 Task: Open Outlook and navigate to the General settings in the Options menu.
Action: Mouse moved to (56, 35)
Screenshot: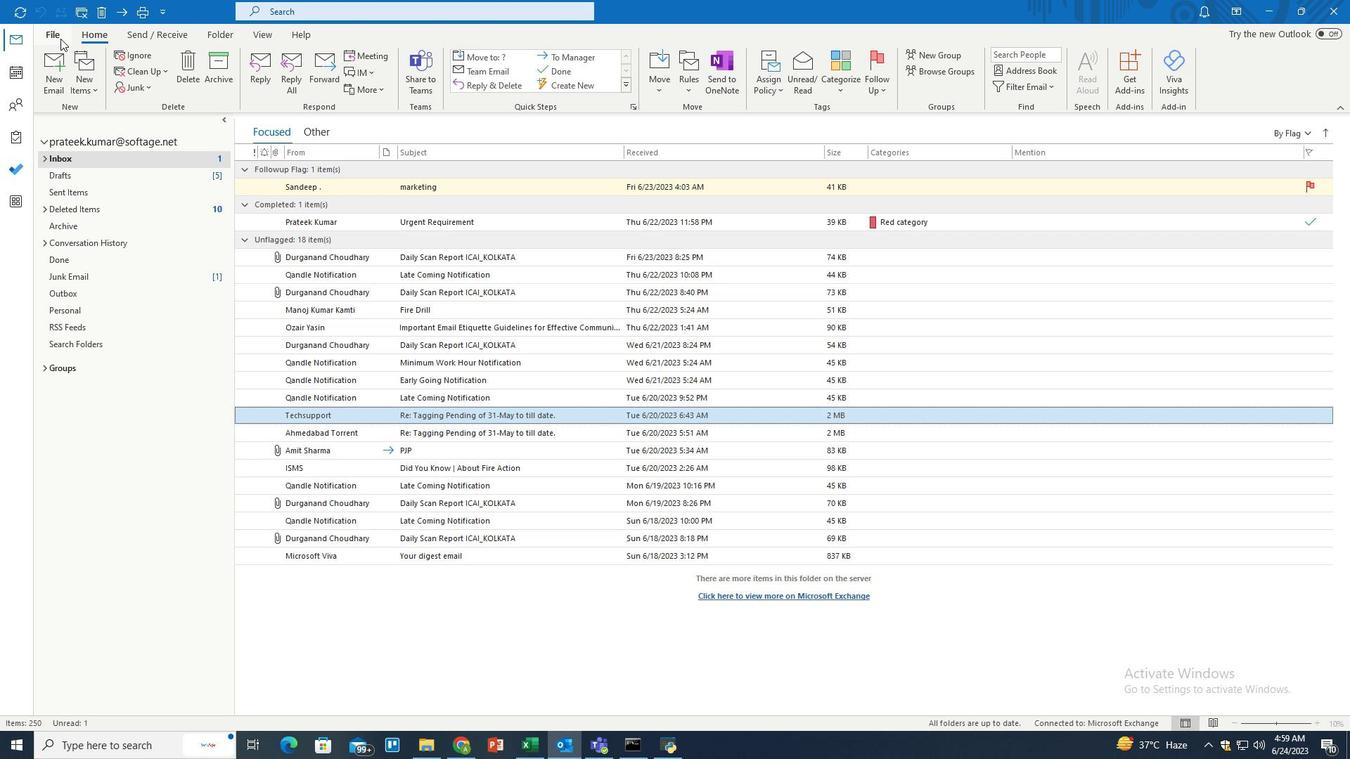 
Action: Mouse pressed left at (56, 35)
Screenshot: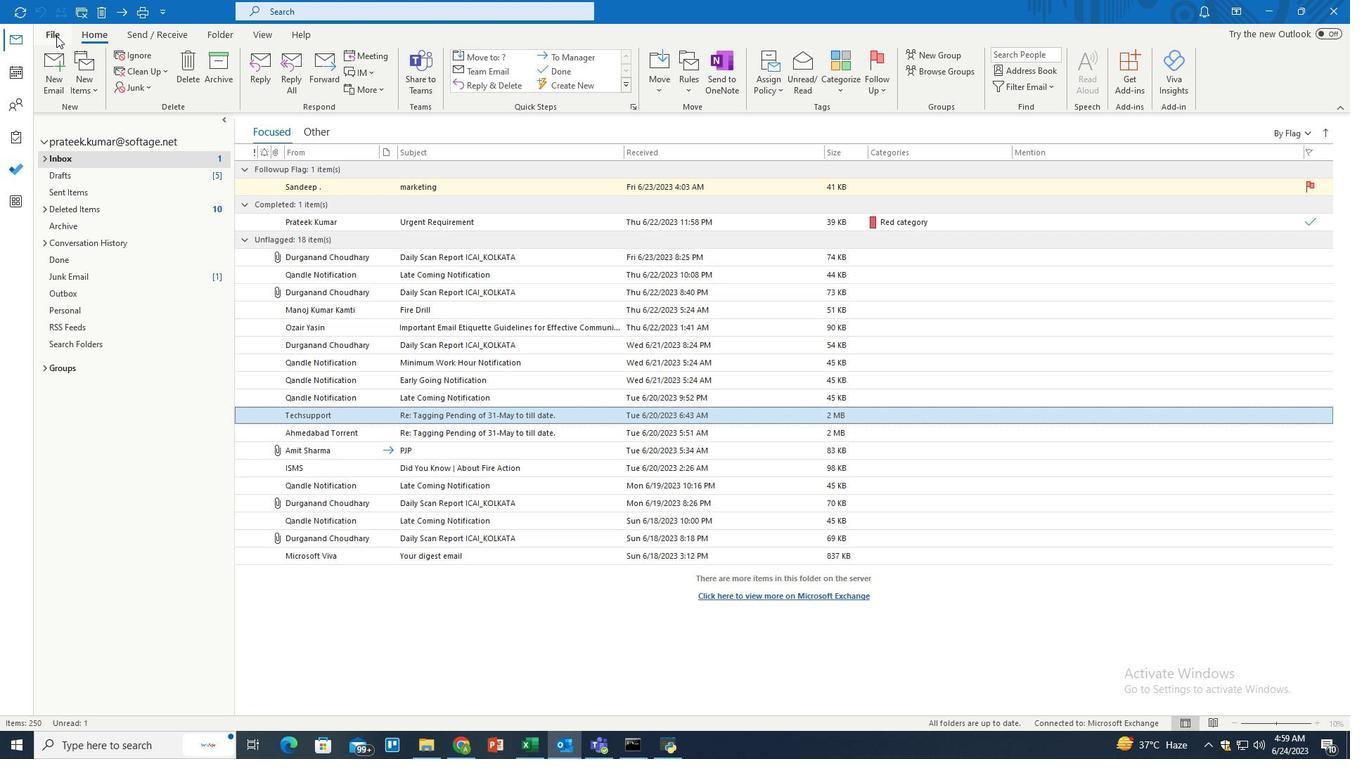 
Action: Mouse moved to (45, 672)
Screenshot: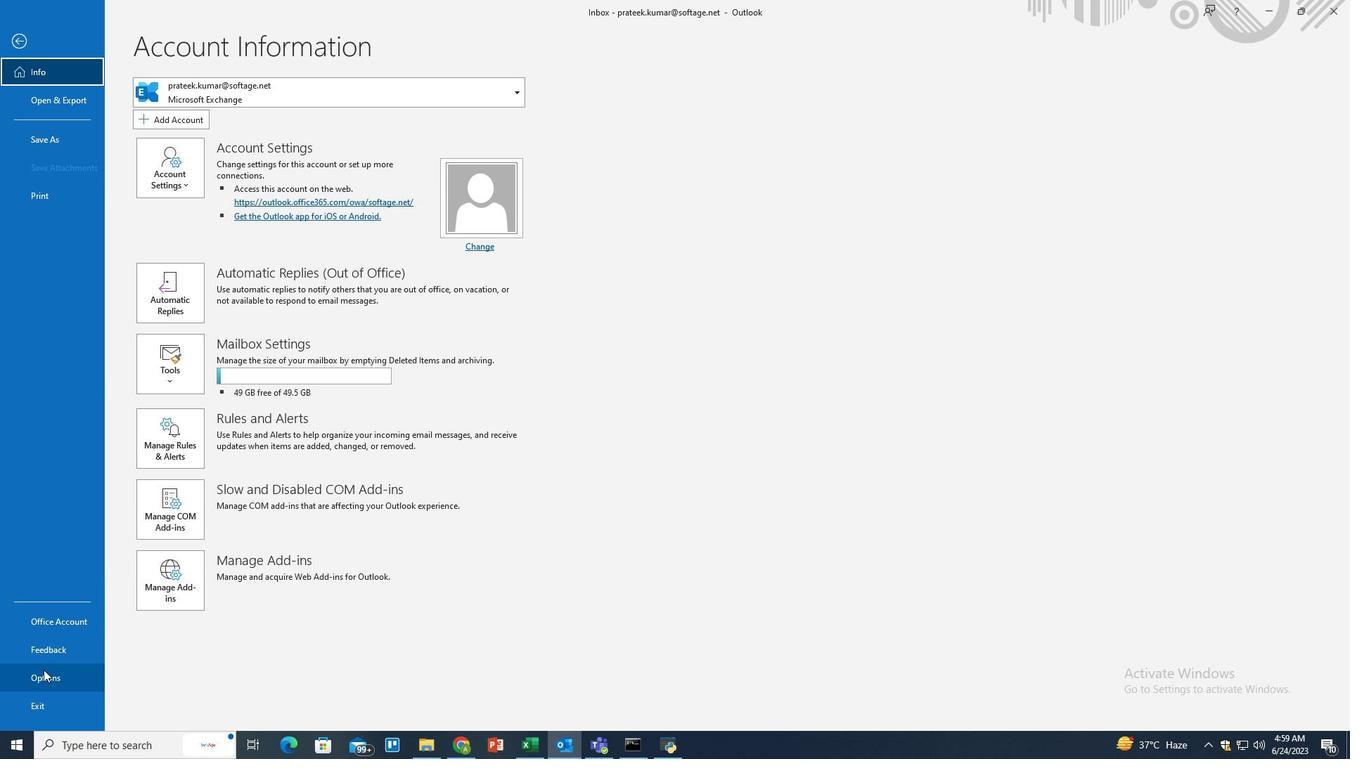 
Action: Mouse pressed left at (45, 672)
Screenshot: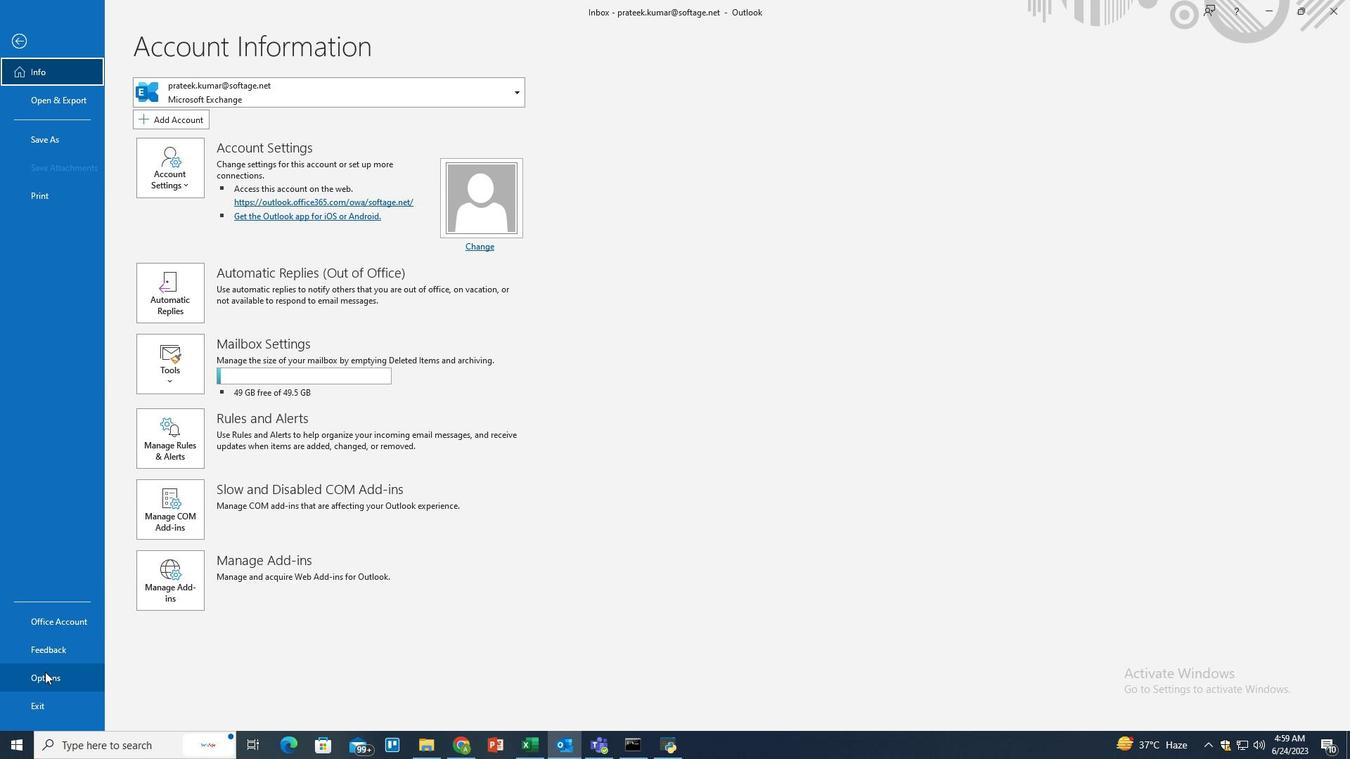 
Action: Mouse moved to (409, 177)
Screenshot: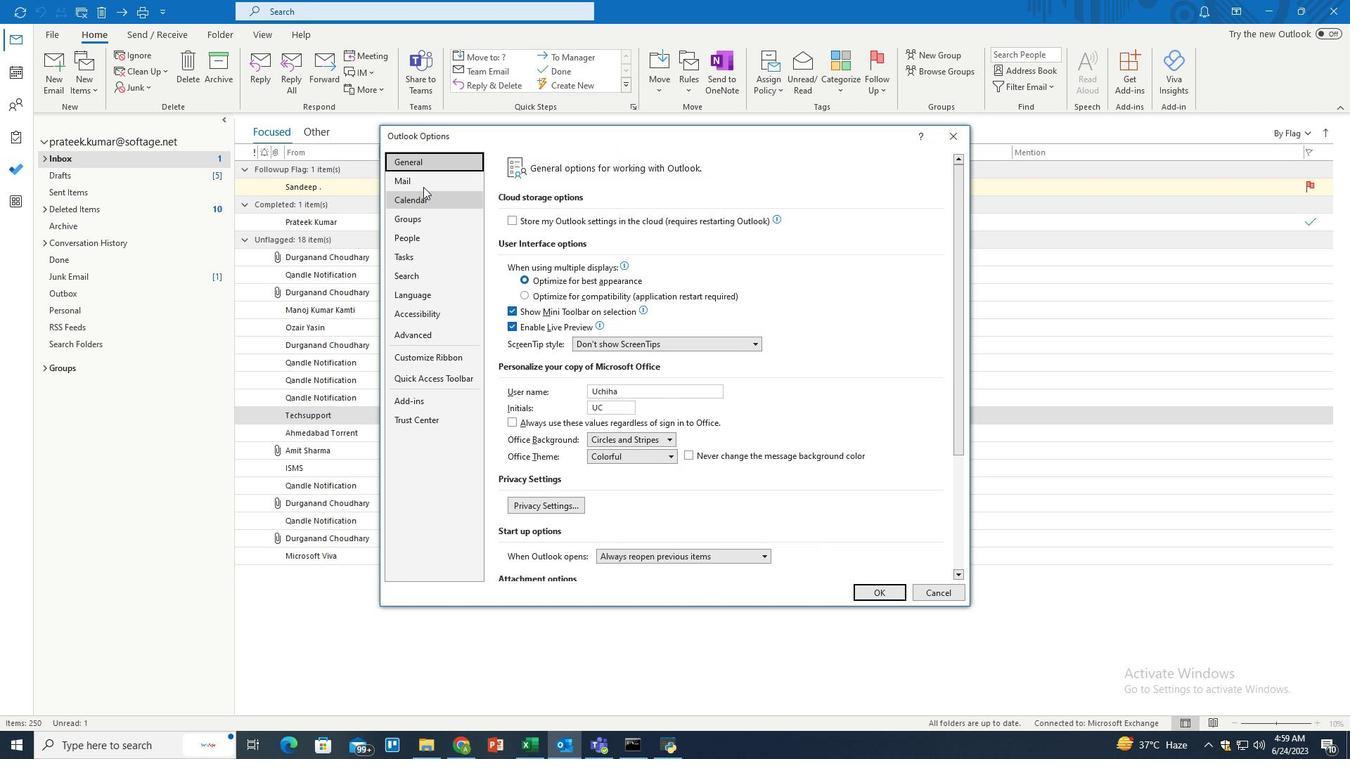 
Action: Mouse pressed left at (409, 177)
Screenshot: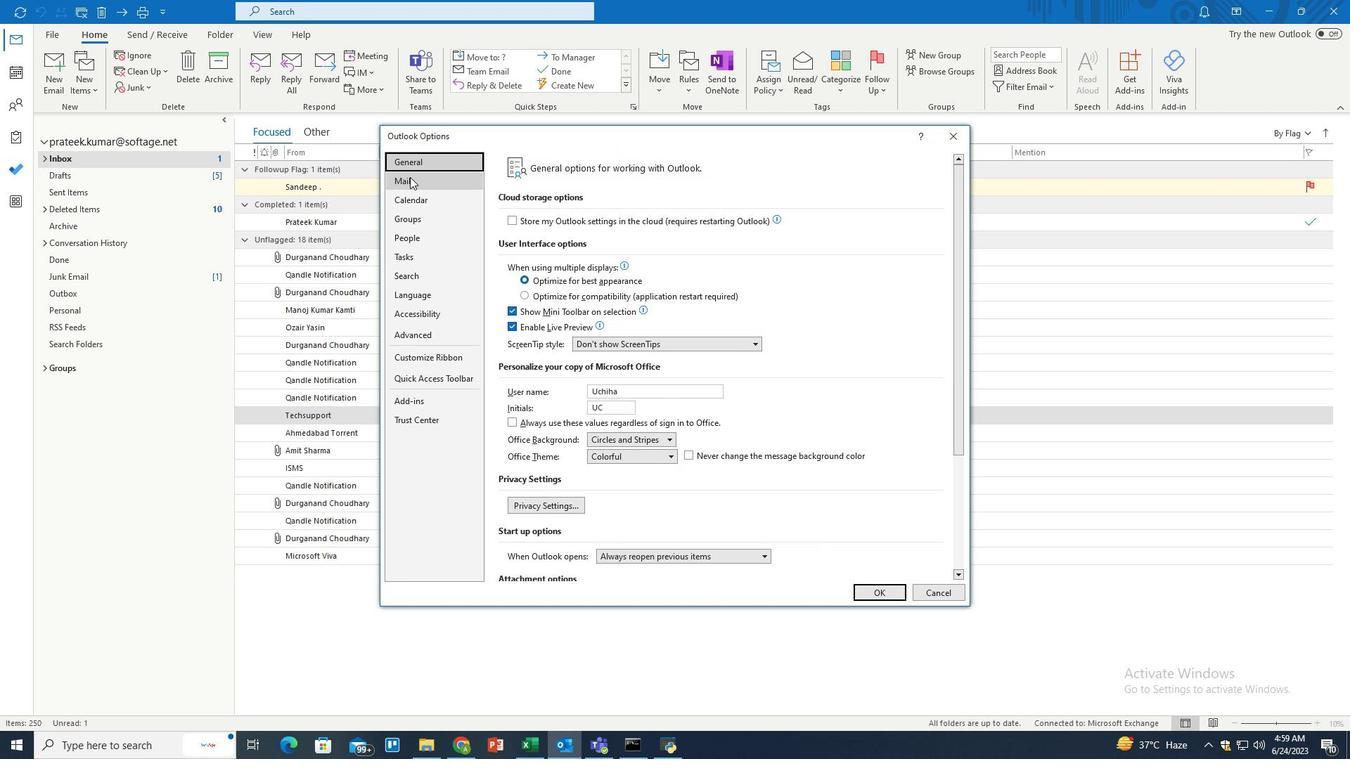
Action: Mouse moved to (888, 419)
Screenshot: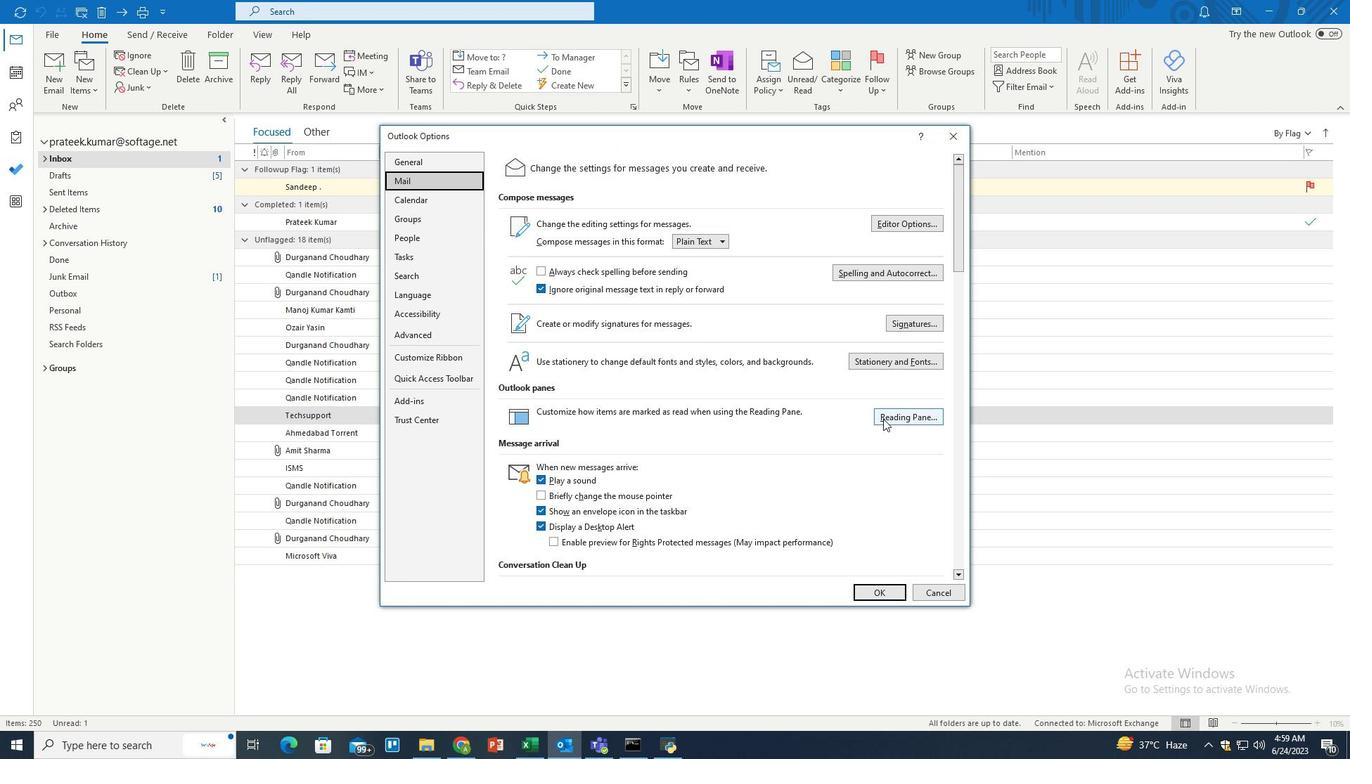
Action: Mouse pressed left at (888, 419)
Screenshot: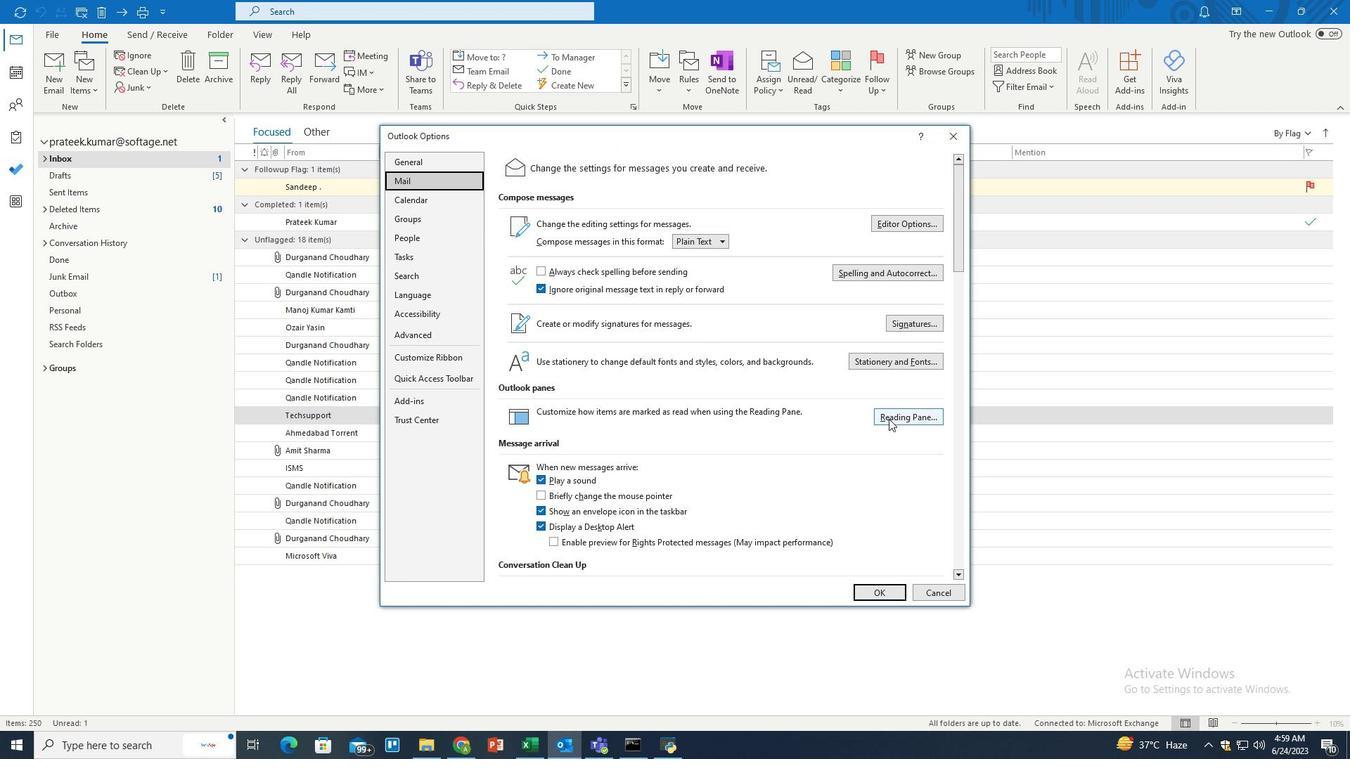 
Action: Mouse moved to (557, 402)
Screenshot: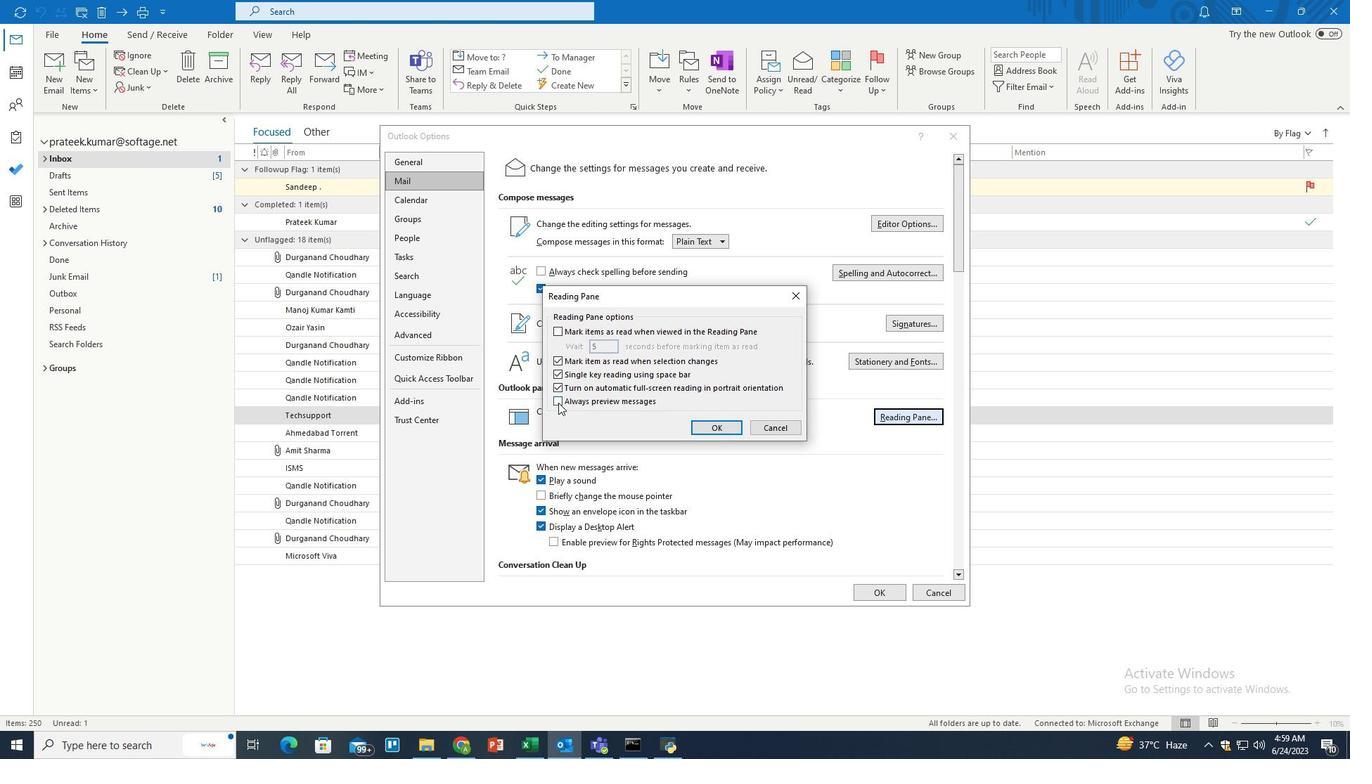 
Action: Mouse pressed left at (557, 402)
Screenshot: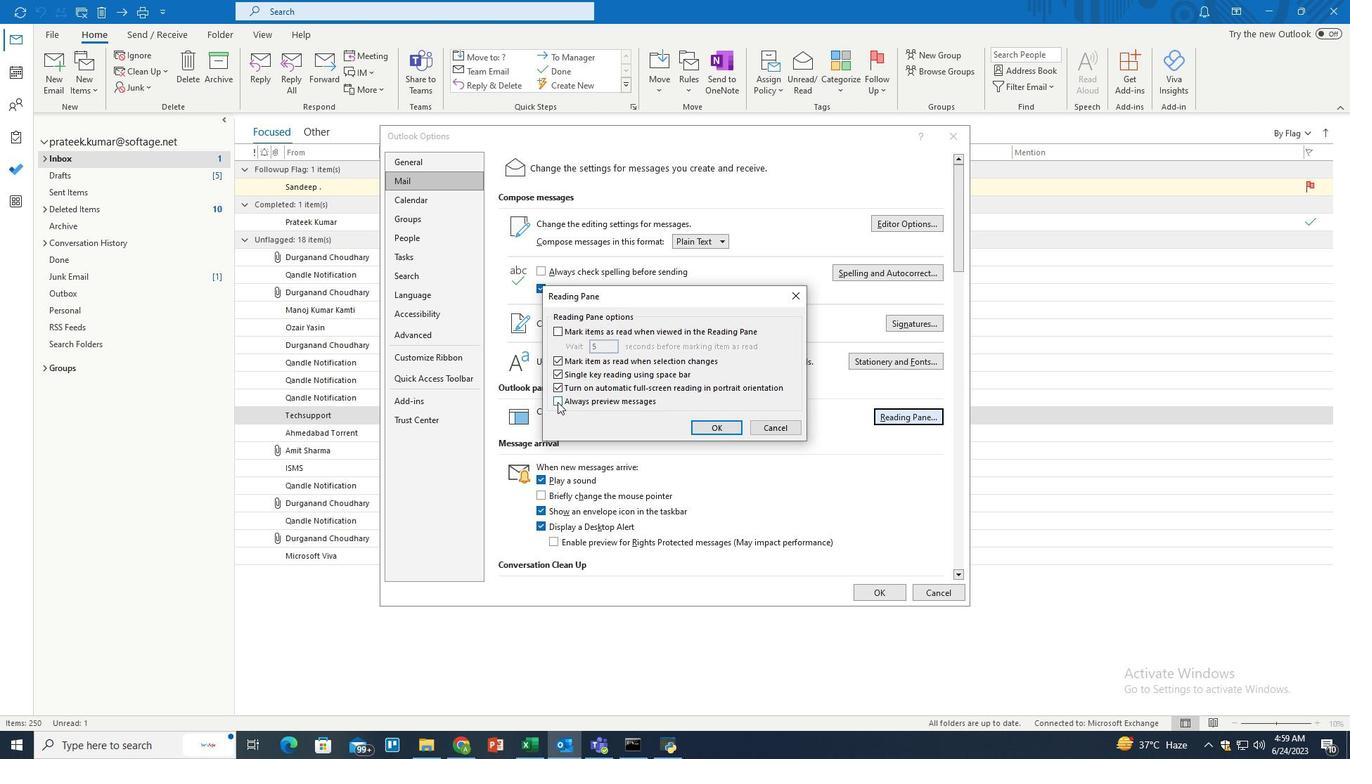 
Action: Mouse moved to (709, 426)
Screenshot: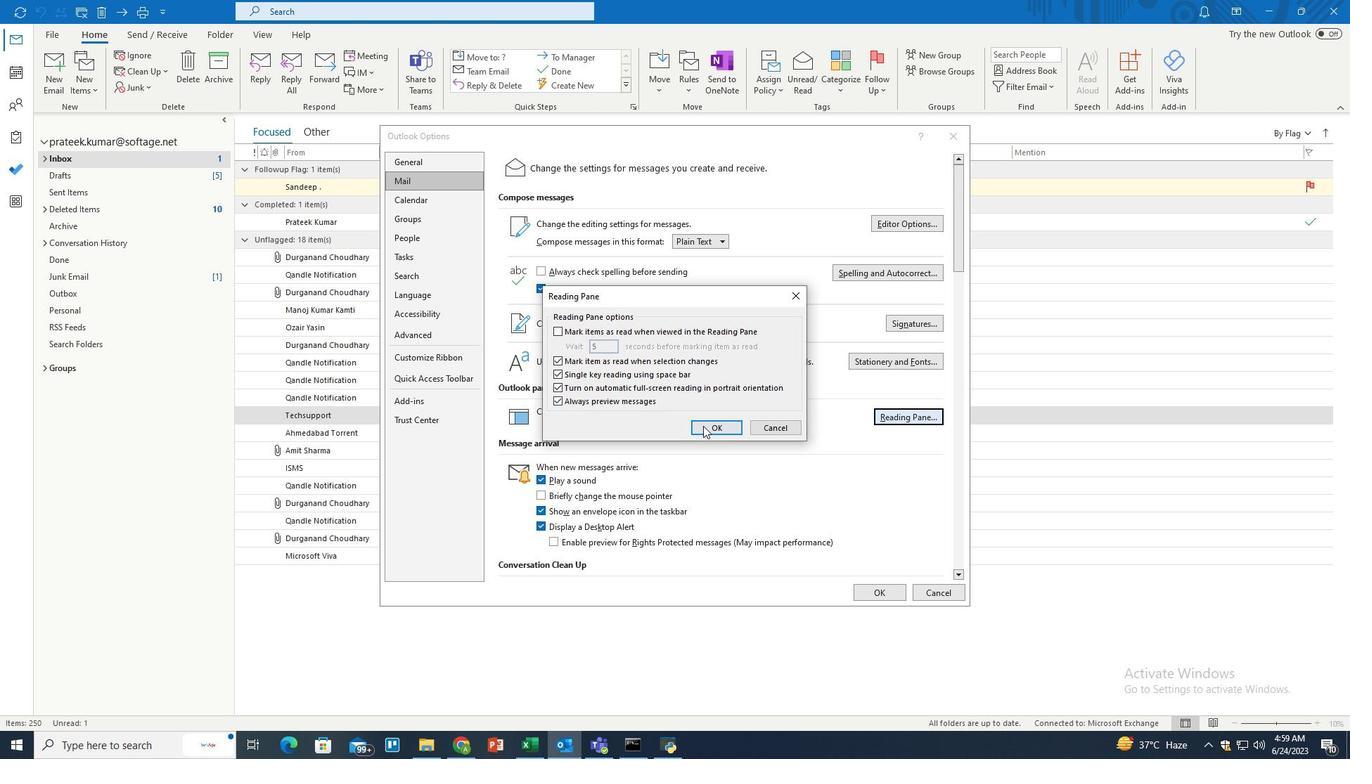 
Action: Mouse pressed left at (709, 426)
Screenshot: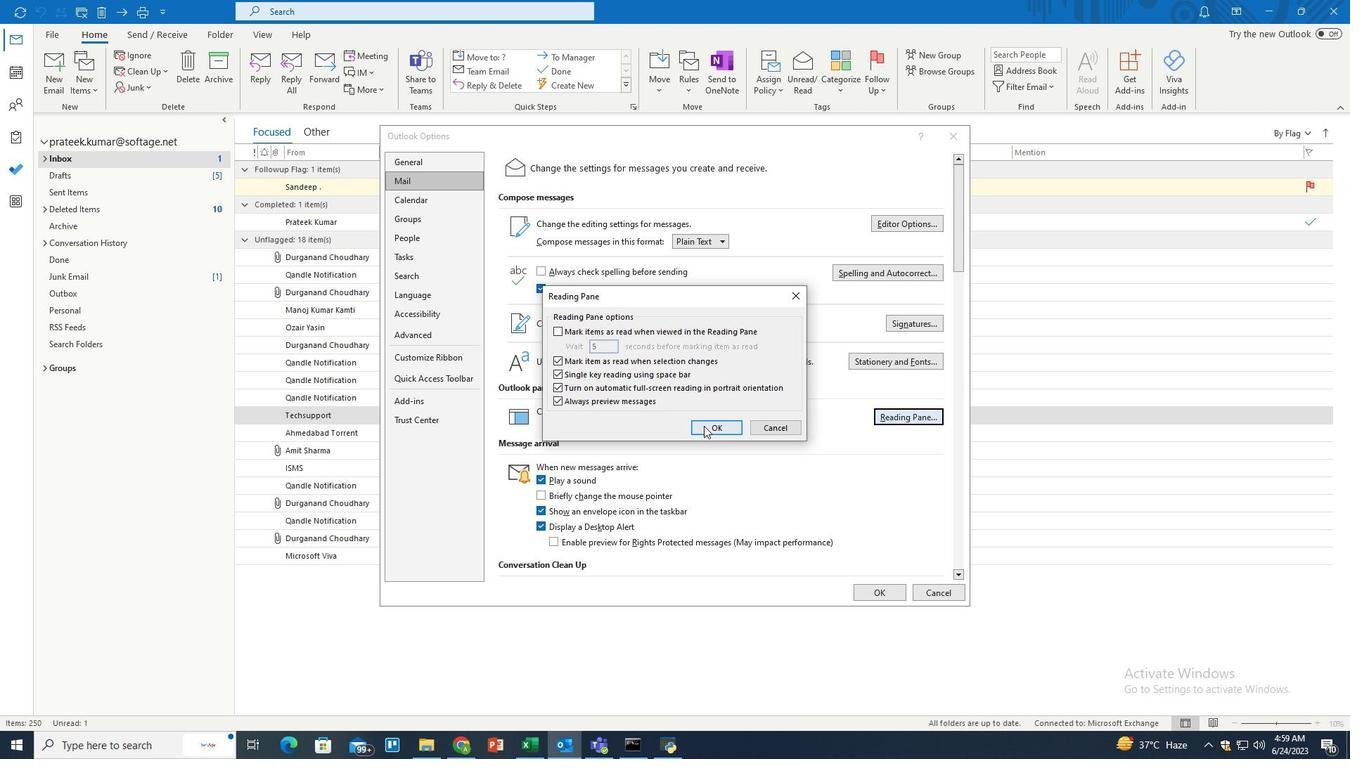 
Action: Mouse moved to (870, 594)
Screenshot: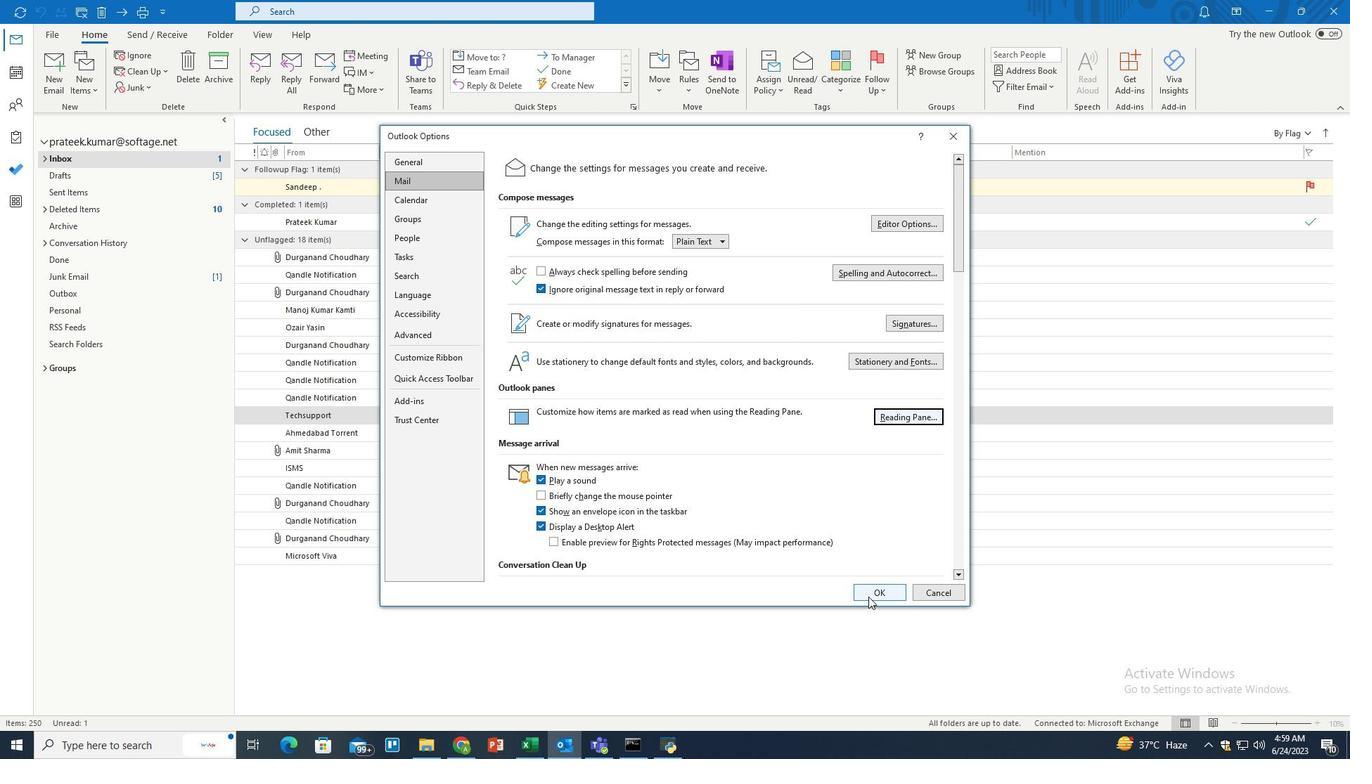 
Action: Mouse pressed left at (870, 594)
Screenshot: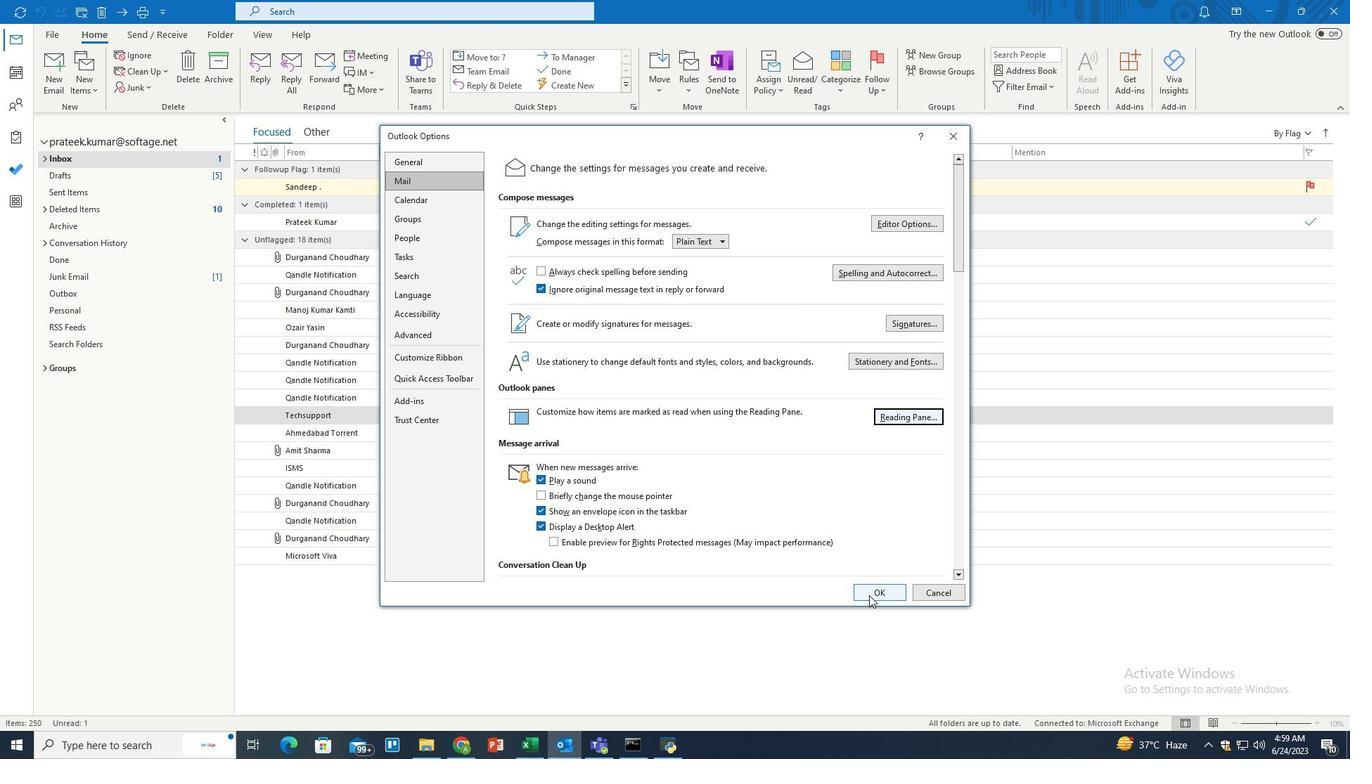
Action: Mouse moved to (667, 487)
Screenshot: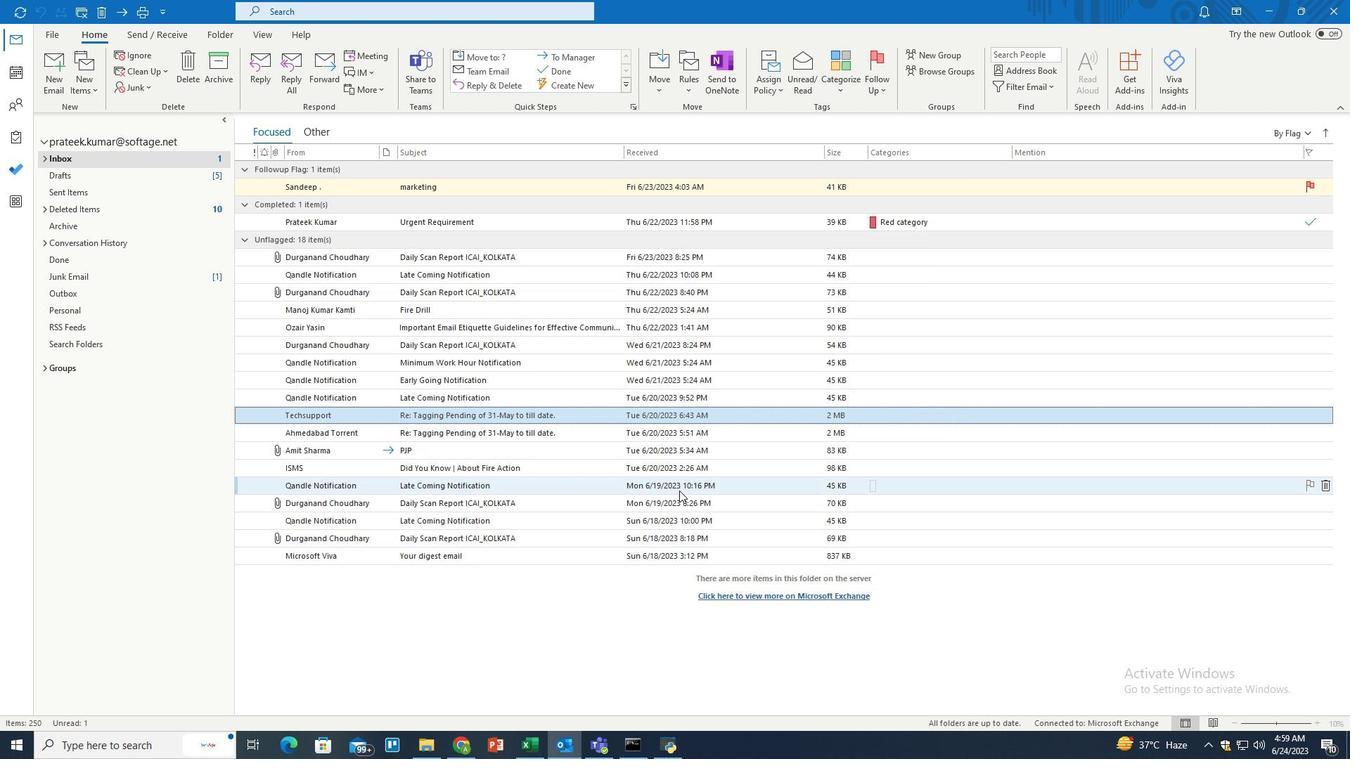 
